 Task: Add the task  Upgrade and migrate company email systems to a cloud-based solution to the section Agile Assassins in the project AgileBridge and add a Due Date to the respective task as 2024/05/01
Action: Mouse moved to (603, 325)
Screenshot: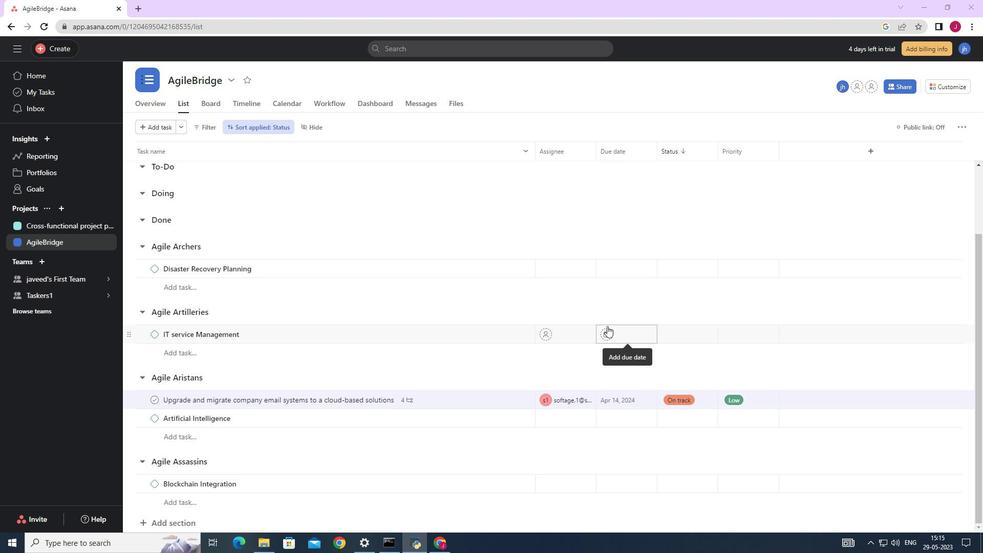 
Action: Mouse scrolled (603, 324) with delta (0, 0)
Screenshot: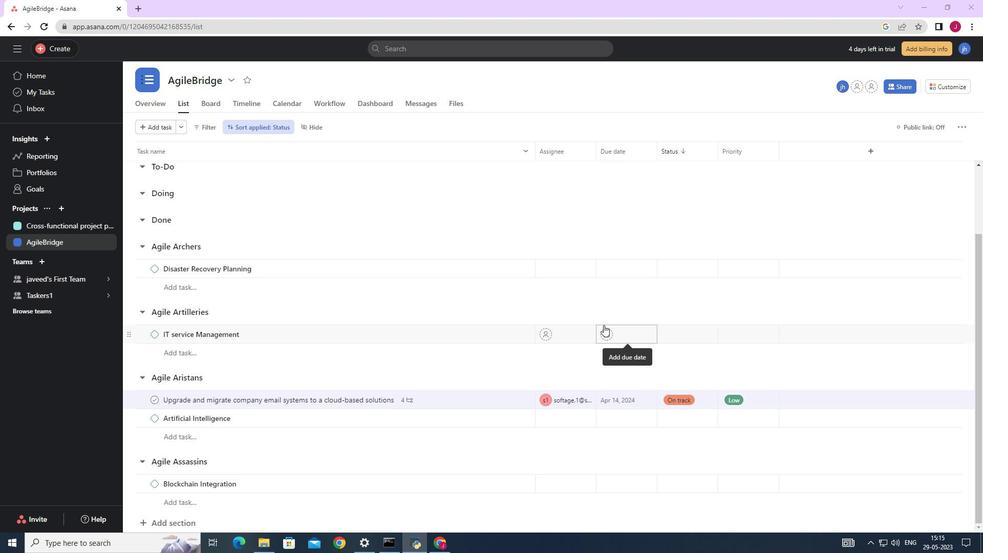 
Action: Mouse moved to (625, 349)
Screenshot: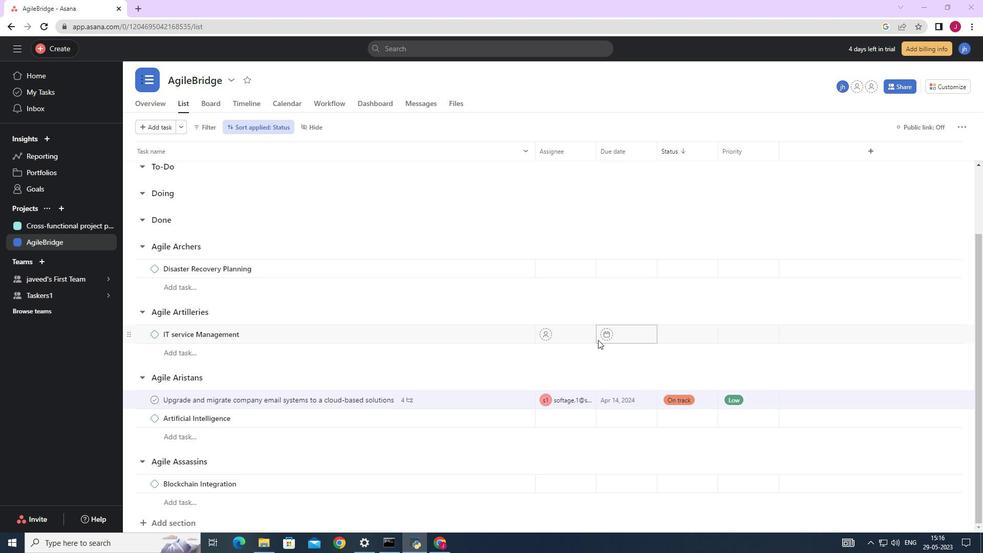 
Action: Mouse scrolled (625, 349) with delta (0, 0)
Screenshot: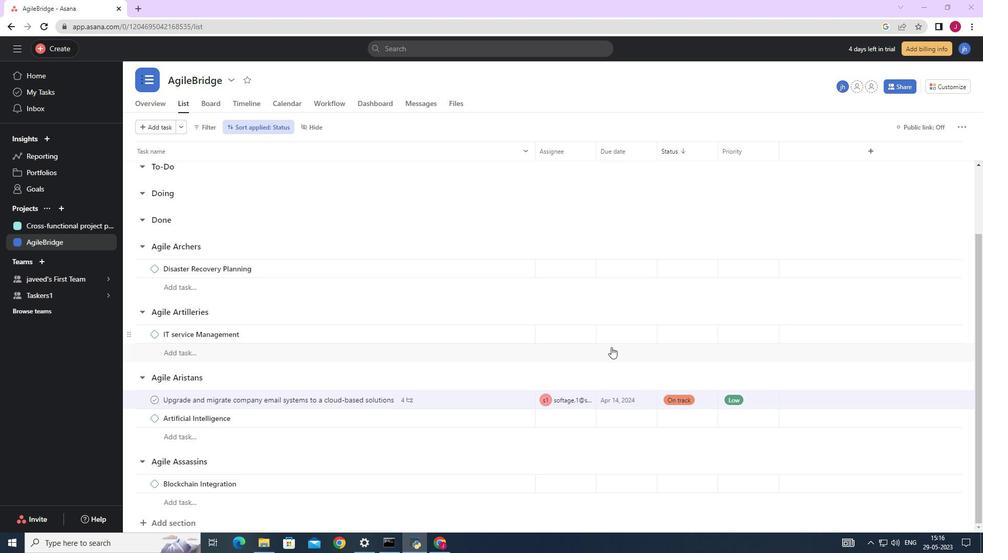 
Action: Mouse moved to (466, 307)
Screenshot: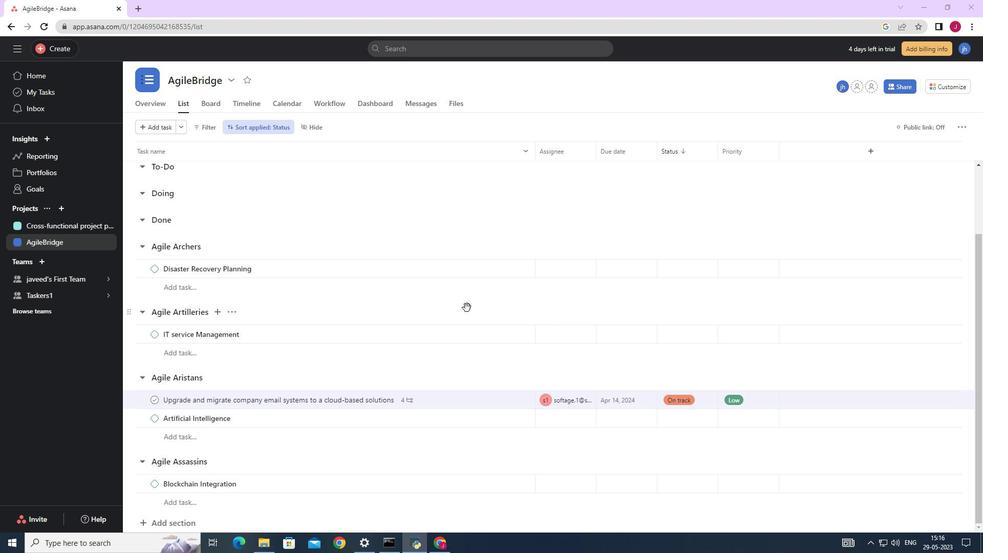 
Action: Mouse scrolled (466, 308) with delta (0, 0)
Screenshot: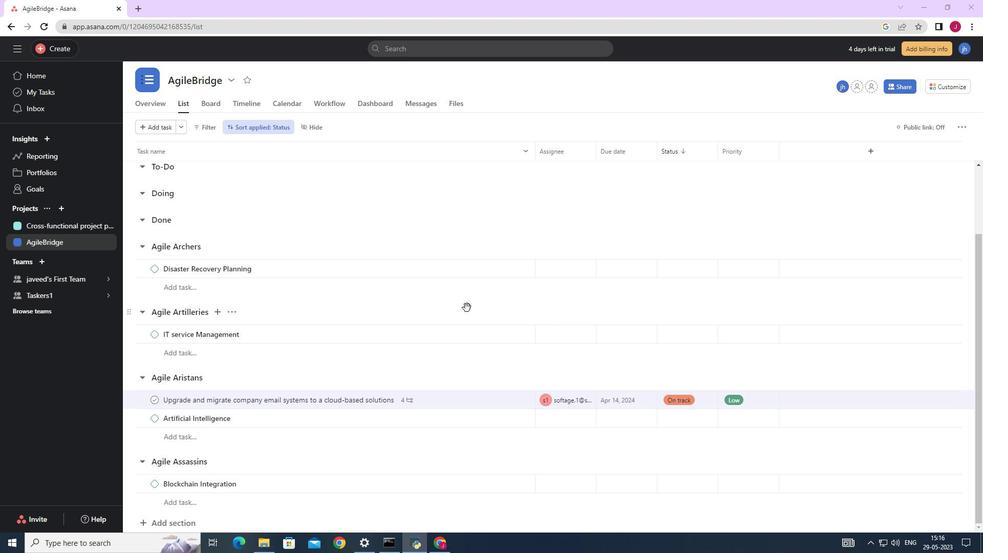 
Action: Mouse moved to (463, 307)
Screenshot: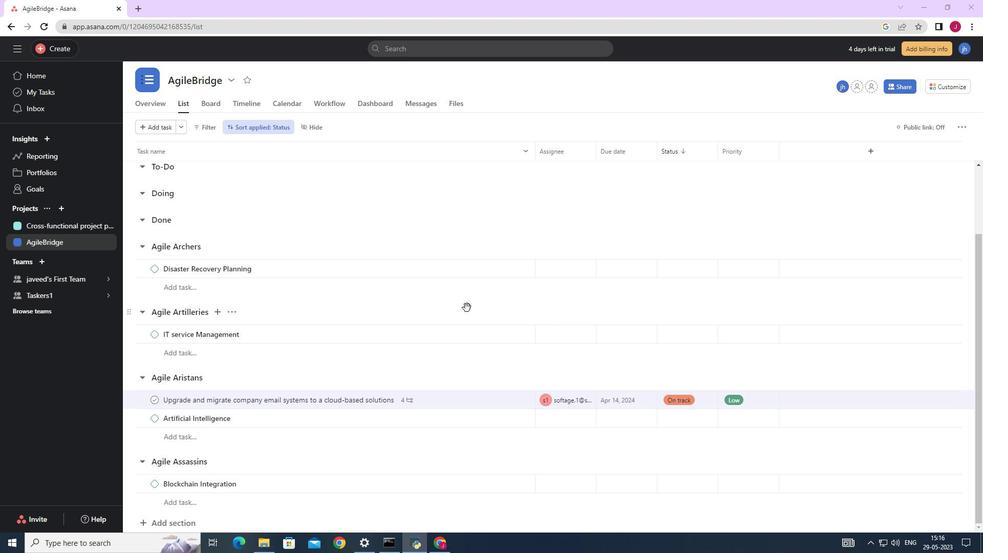 
Action: Mouse scrolled (466, 308) with delta (0, 0)
Screenshot: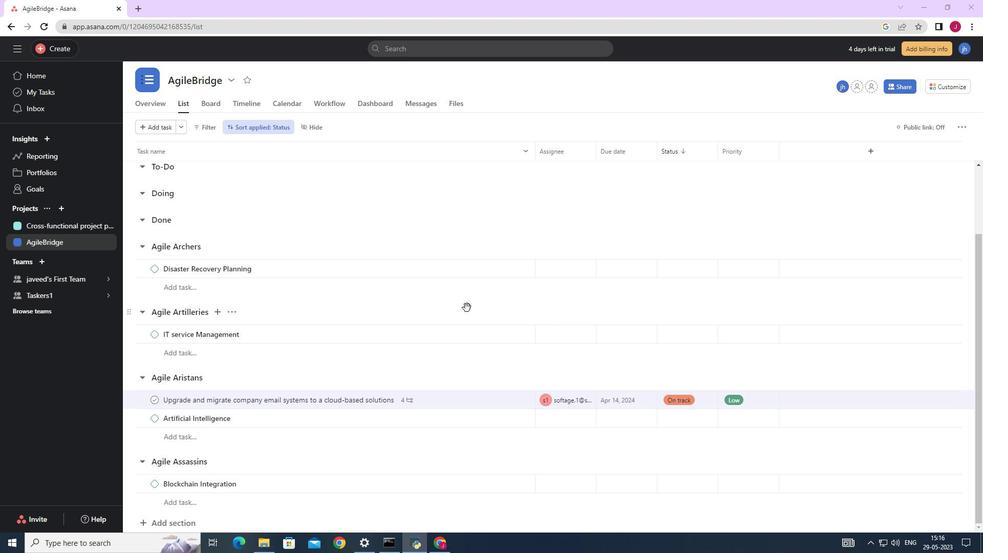 
Action: Mouse moved to (462, 307)
Screenshot: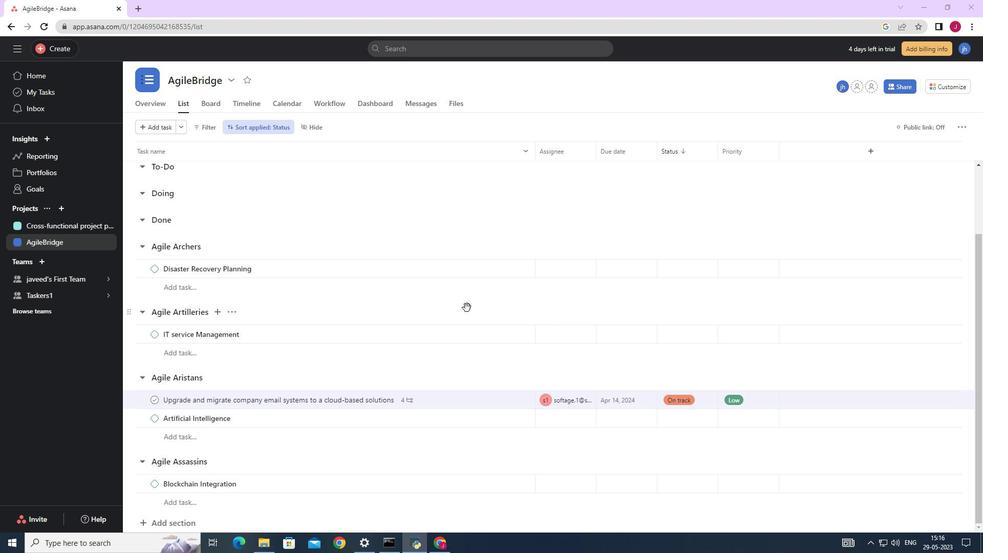 
Action: Mouse scrolled (466, 308) with delta (0, 0)
Screenshot: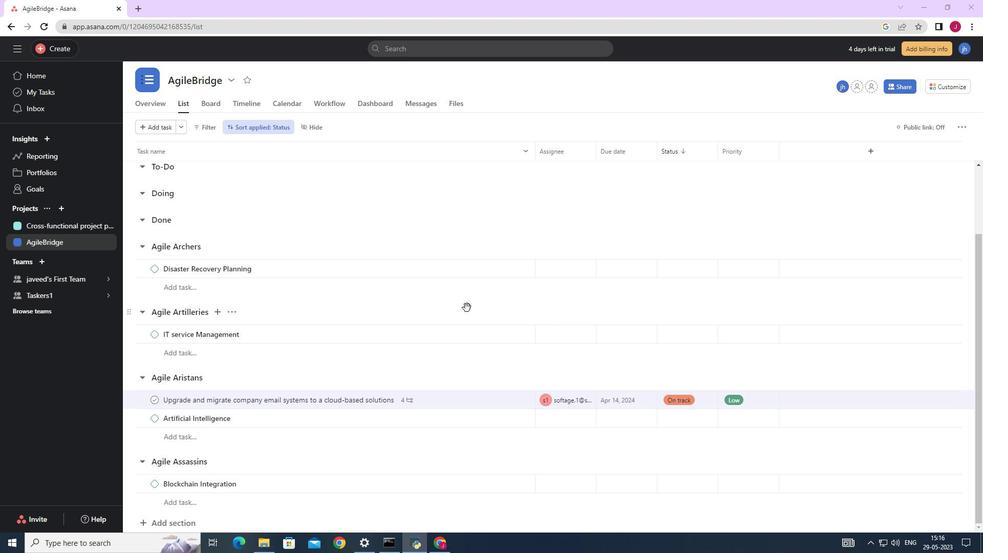 
Action: Mouse moved to (342, 293)
Screenshot: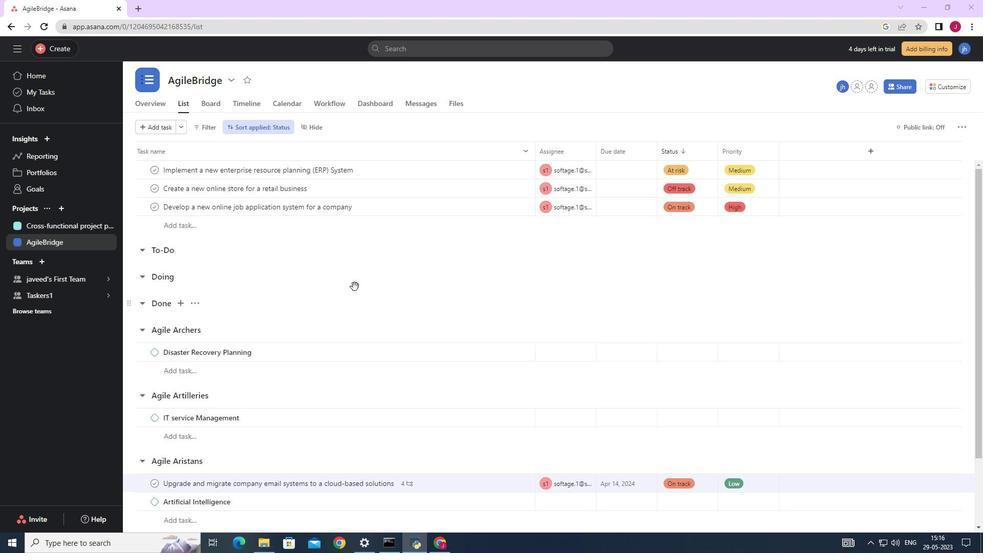 
Action: Mouse scrolled (342, 294) with delta (0, 0)
Screenshot: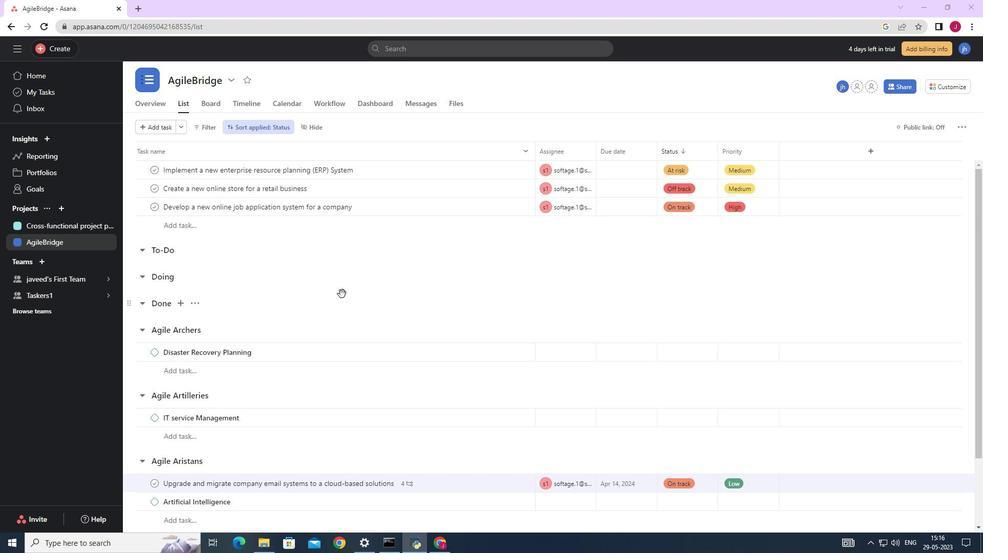 
Action: Mouse scrolled (342, 294) with delta (0, 0)
Screenshot: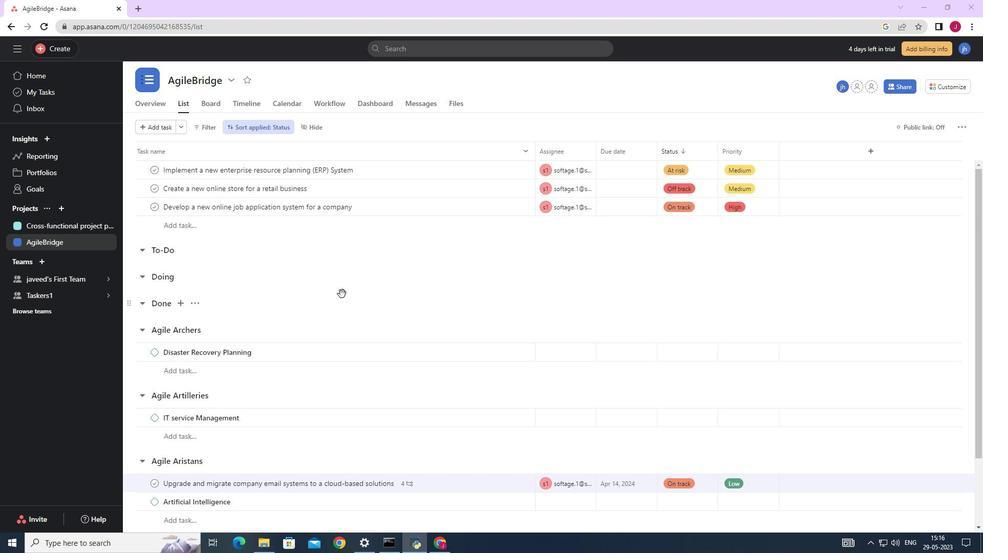 
Action: Mouse scrolled (342, 294) with delta (0, 0)
Screenshot: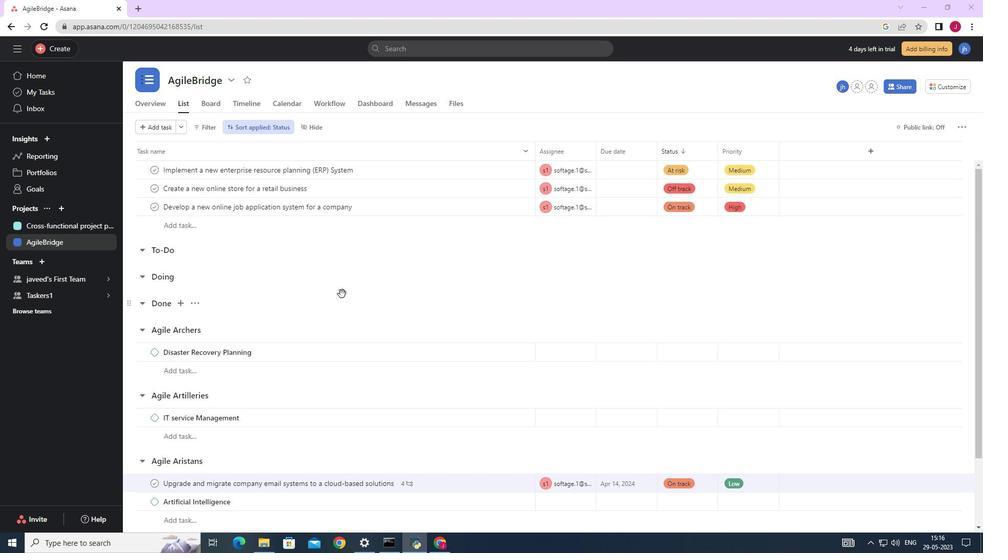 
Action: Mouse moved to (362, 440)
Screenshot: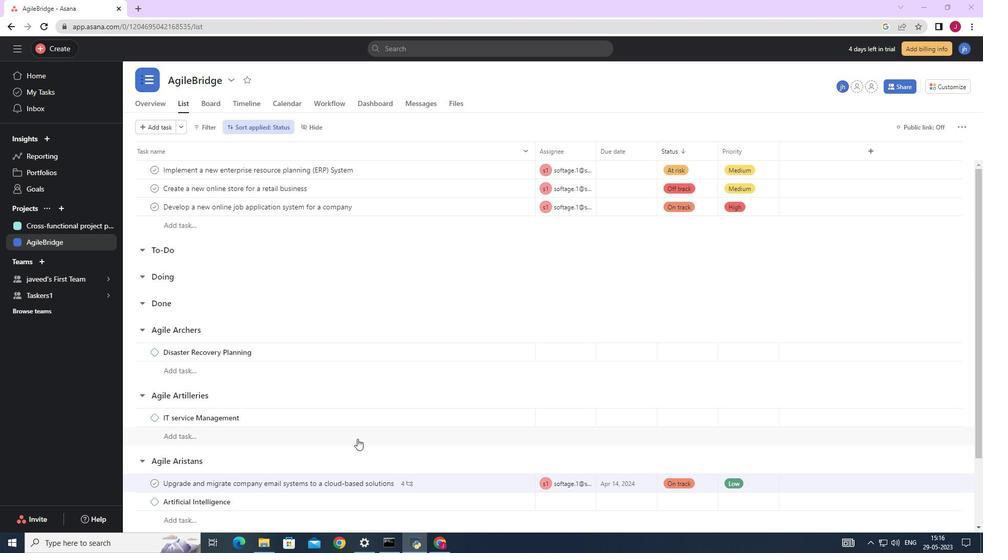 
Action: Mouse scrolled (362, 439) with delta (0, 0)
Screenshot: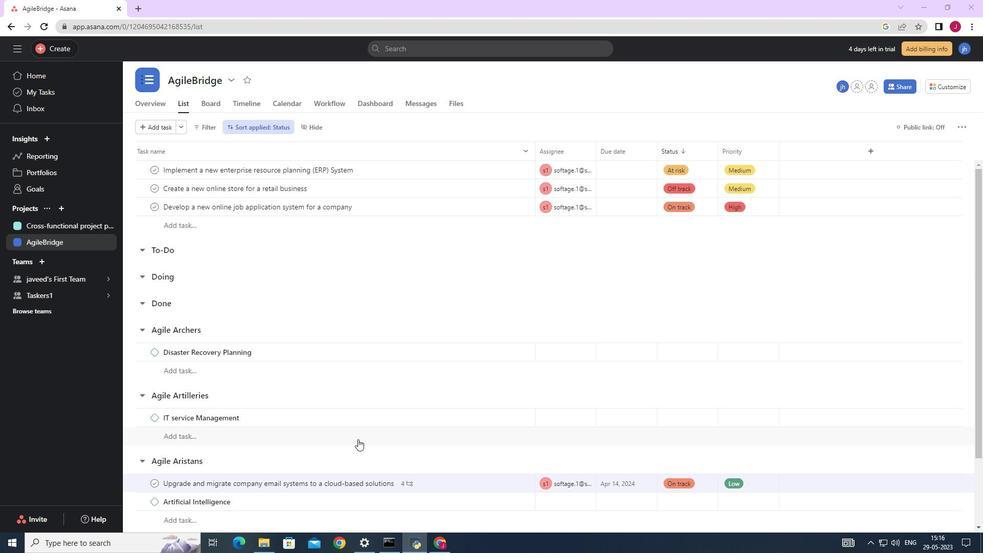 
Action: Mouse moved to (363, 440)
Screenshot: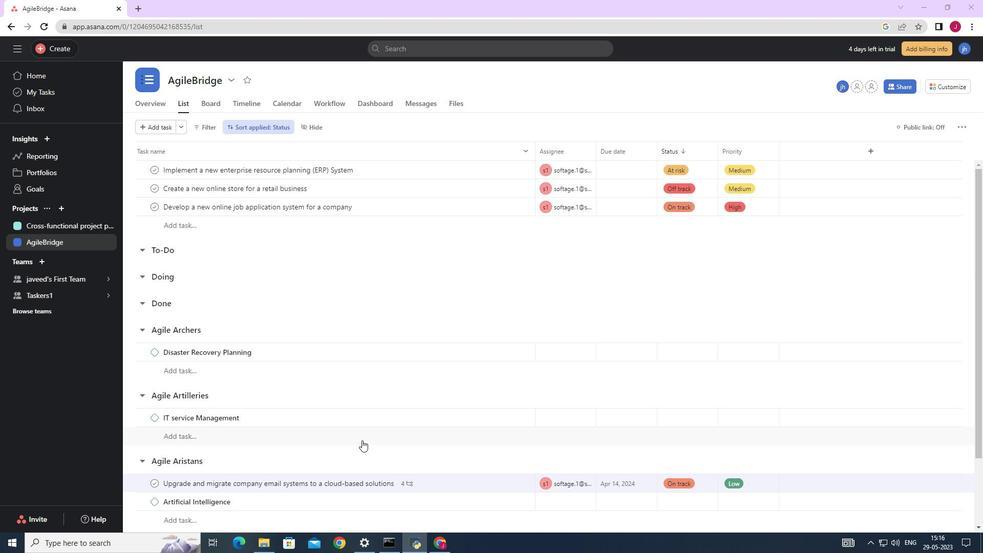 
Action: Mouse scrolled (363, 439) with delta (0, 0)
Screenshot: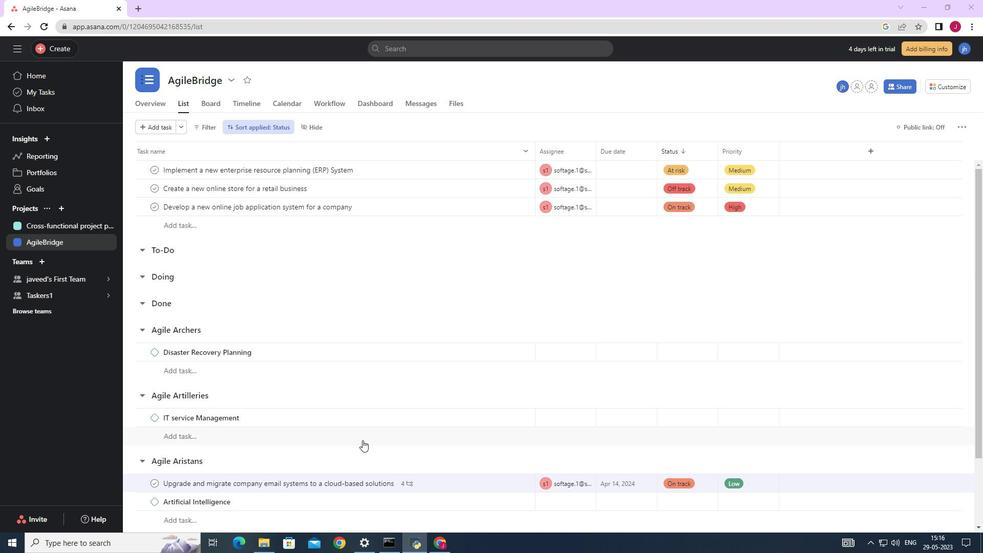 
Action: Mouse scrolled (363, 439) with delta (0, 0)
Screenshot: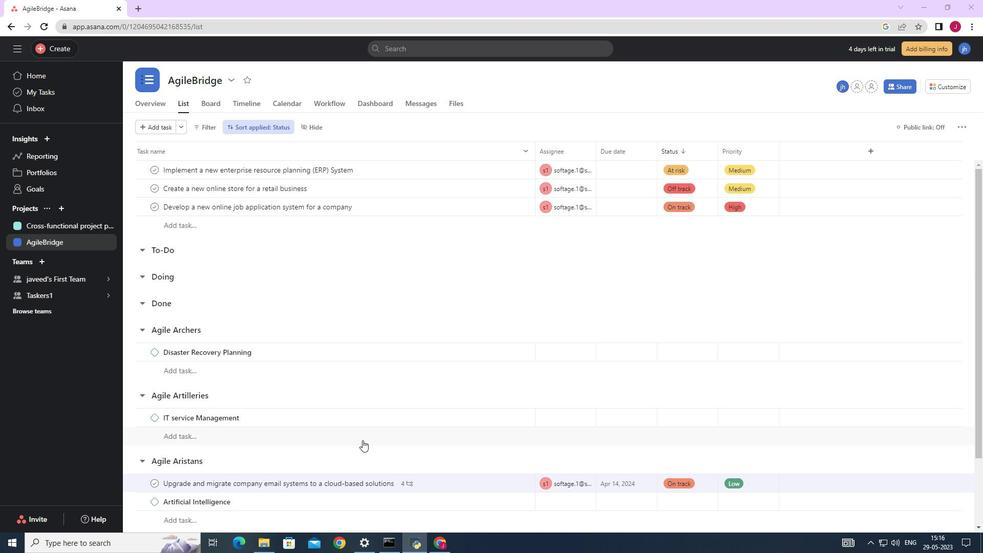 
Action: Mouse moved to (509, 399)
Screenshot: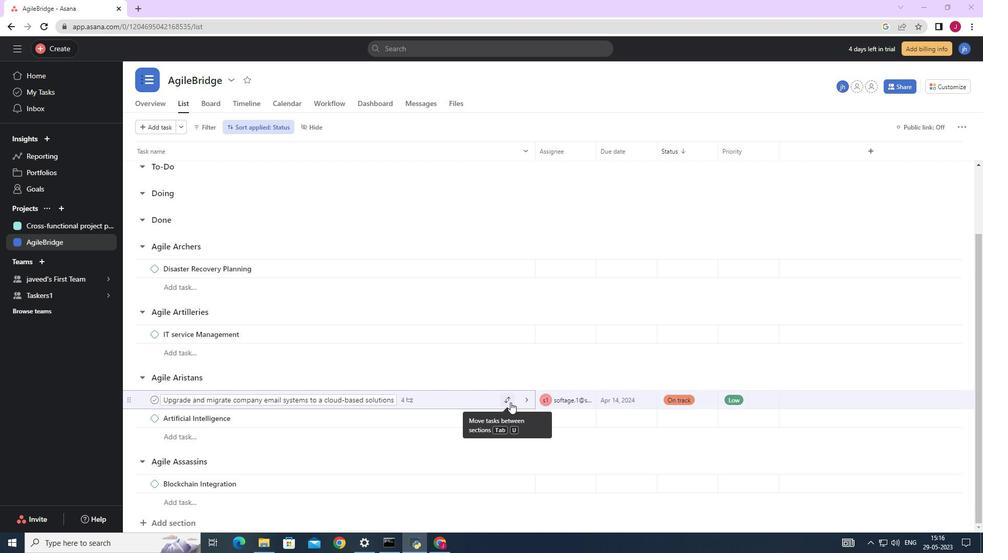 
Action: Mouse pressed left at (509, 399)
Screenshot: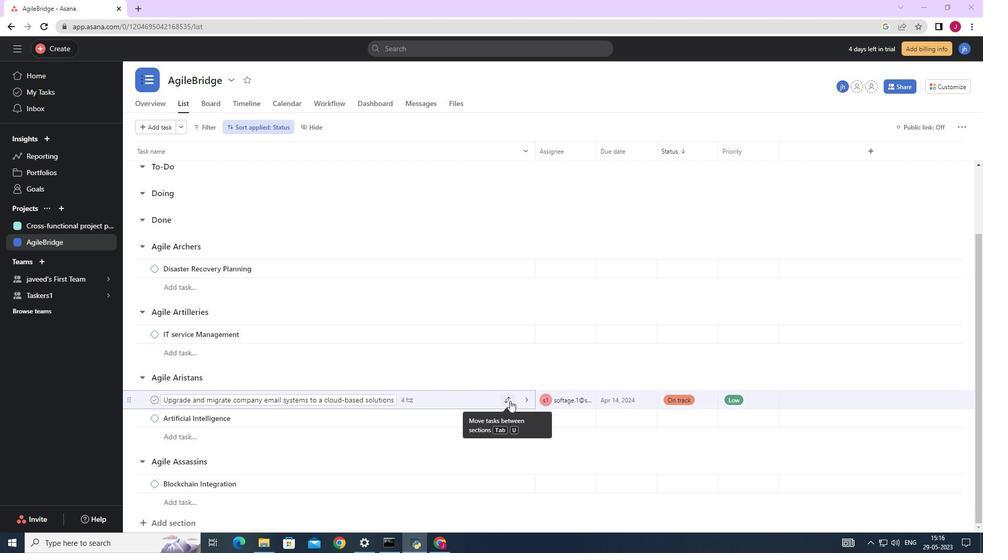 
Action: Mouse moved to (483, 355)
Screenshot: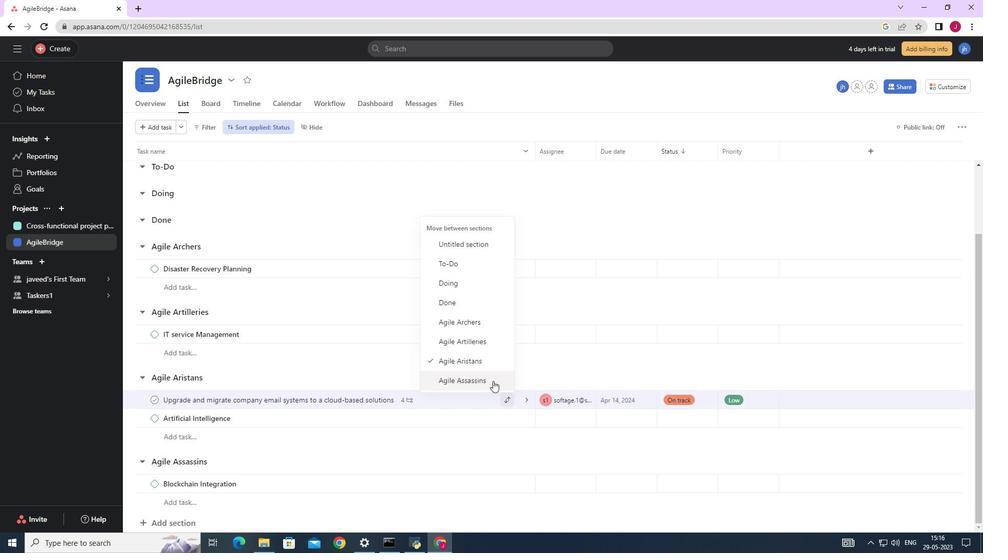
Action: Mouse scrolled (483, 355) with delta (0, 0)
Screenshot: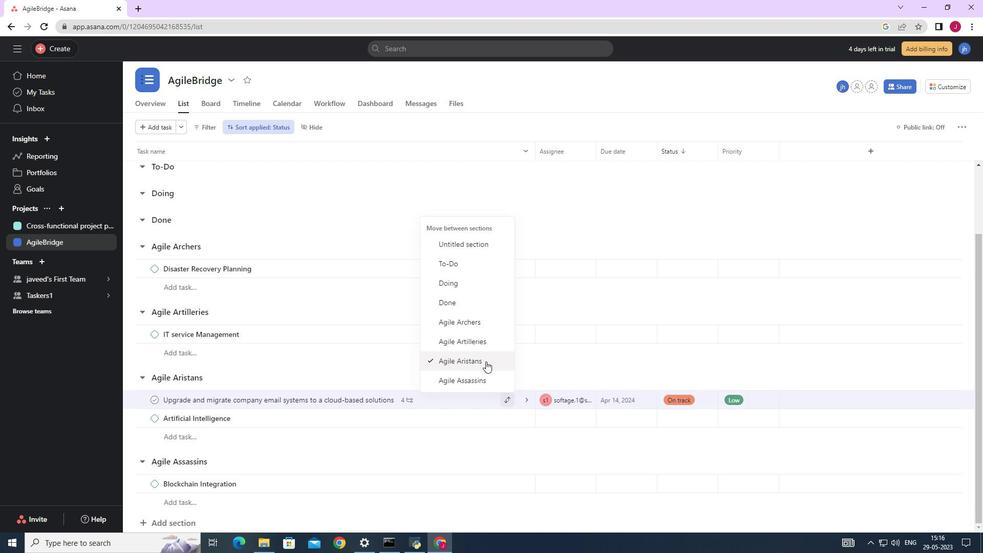 
Action: Mouse scrolled (483, 355) with delta (0, 0)
Screenshot: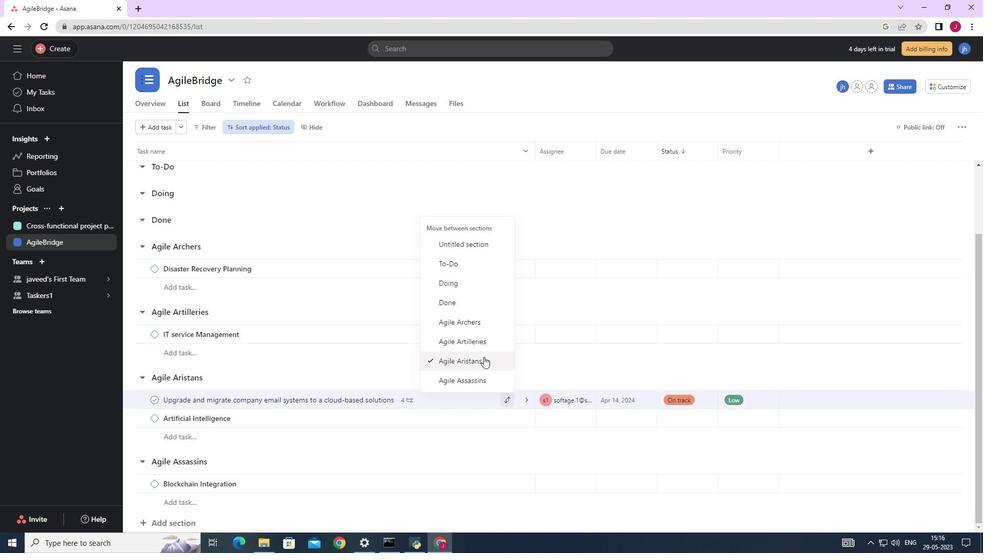
Action: Mouse scrolled (483, 355) with delta (0, 0)
Screenshot: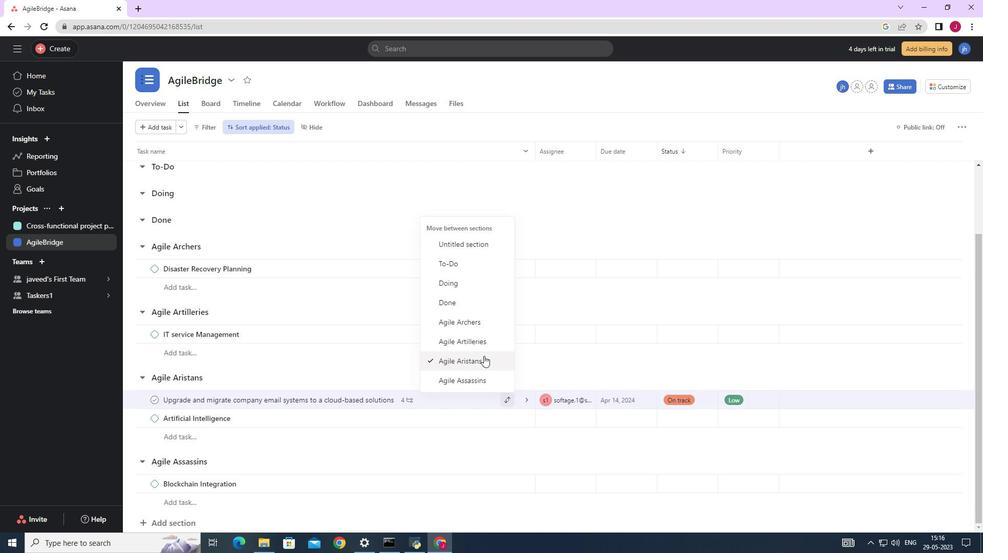 
Action: Mouse moved to (456, 380)
Screenshot: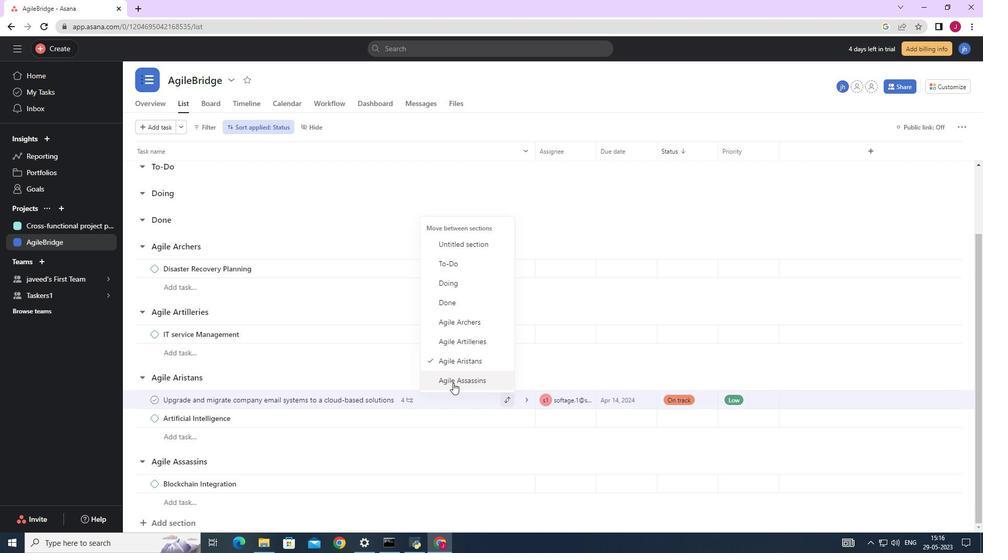 
Action: Mouse pressed left at (456, 380)
Screenshot: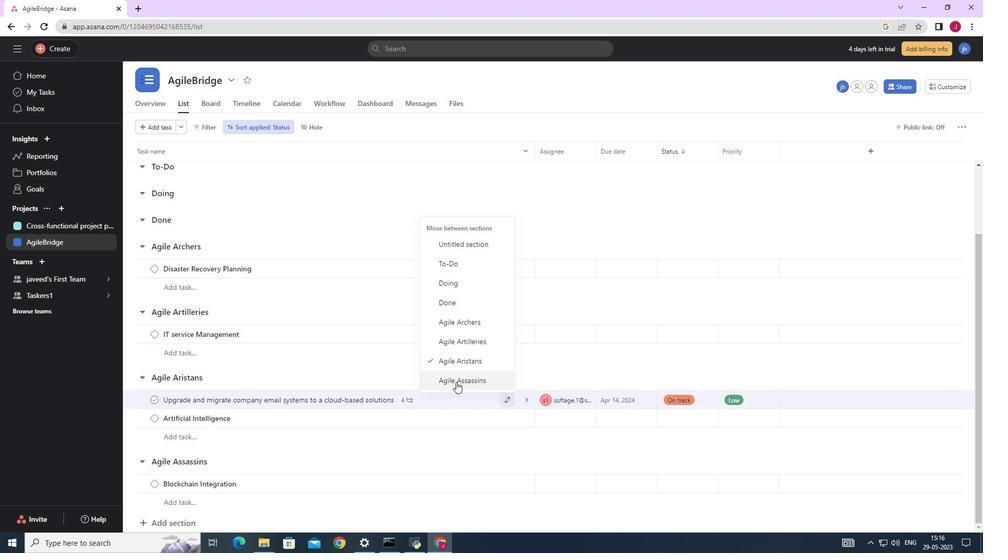 
Action: Mouse moved to (635, 466)
Screenshot: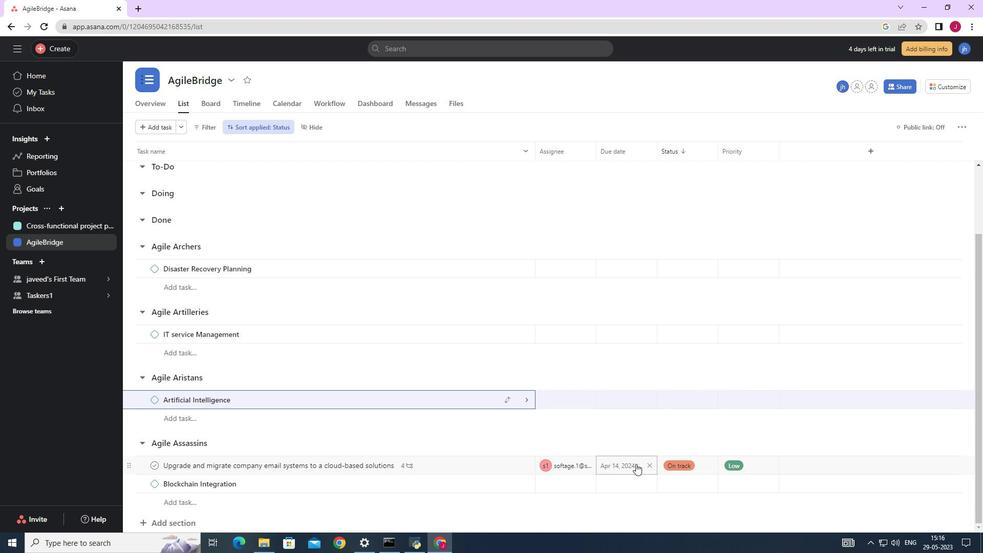 
Action: Mouse pressed left at (635, 466)
Screenshot: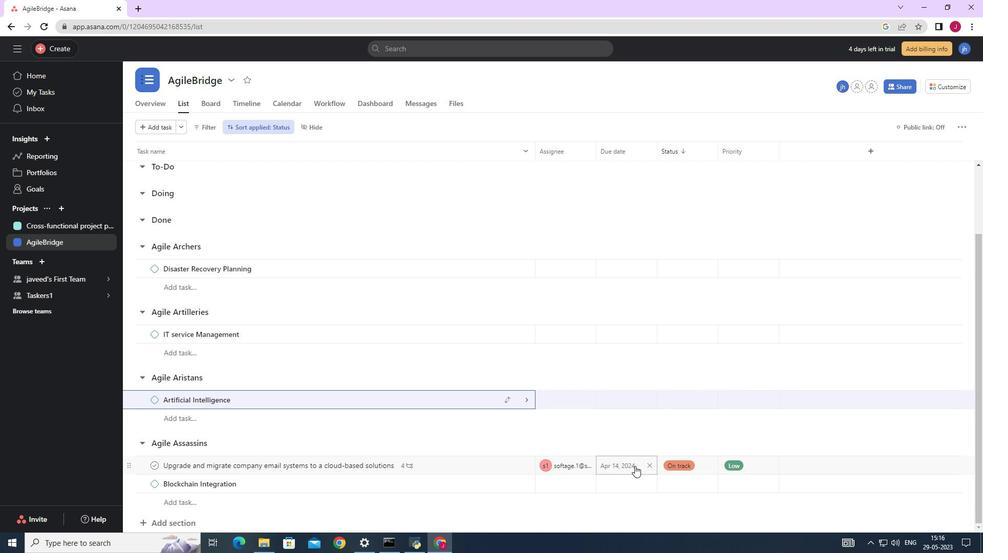 
Action: Mouse moved to (732, 302)
Screenshot: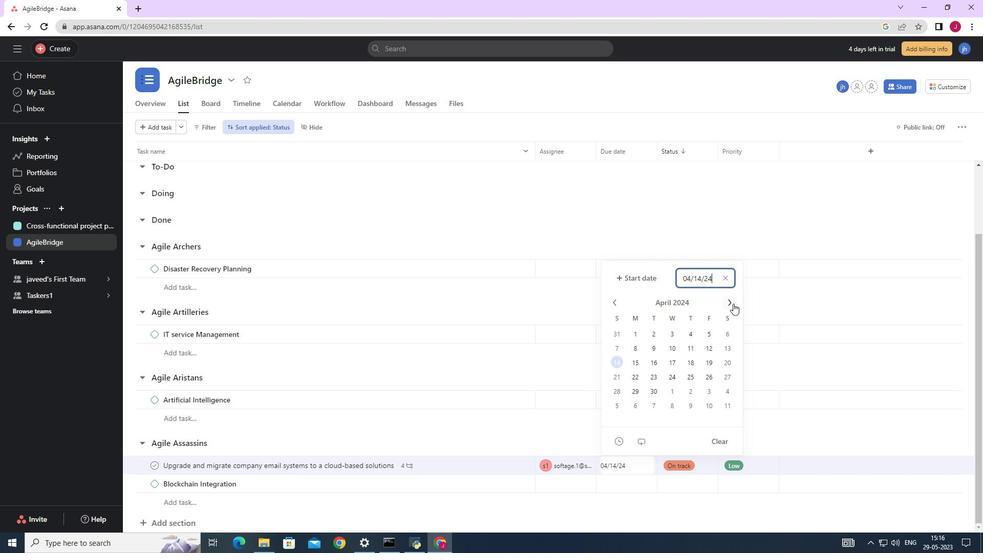 
Action: Mouse pressed left at (732, 302)
Screenshot: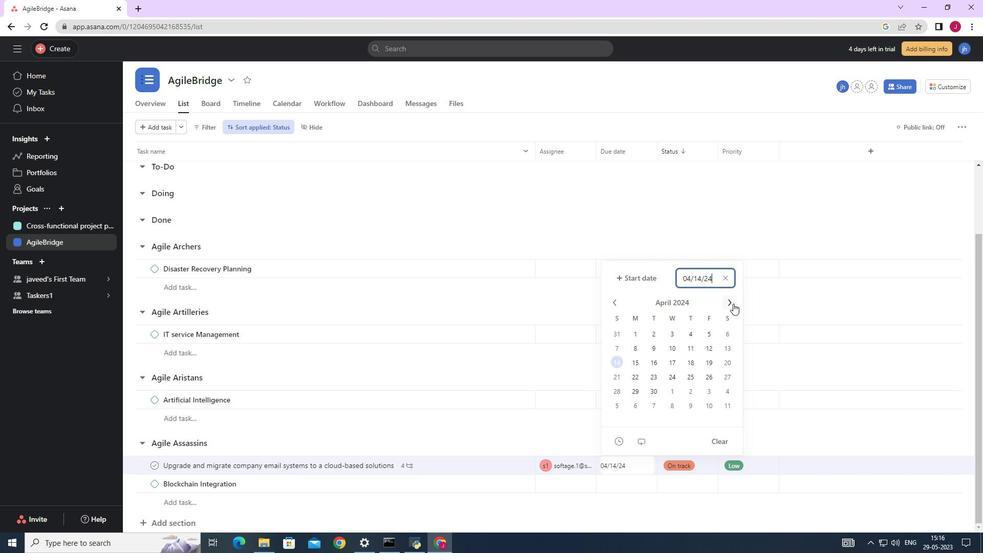 
Action: Mouse pressed left at (732, 302)
Screenshot: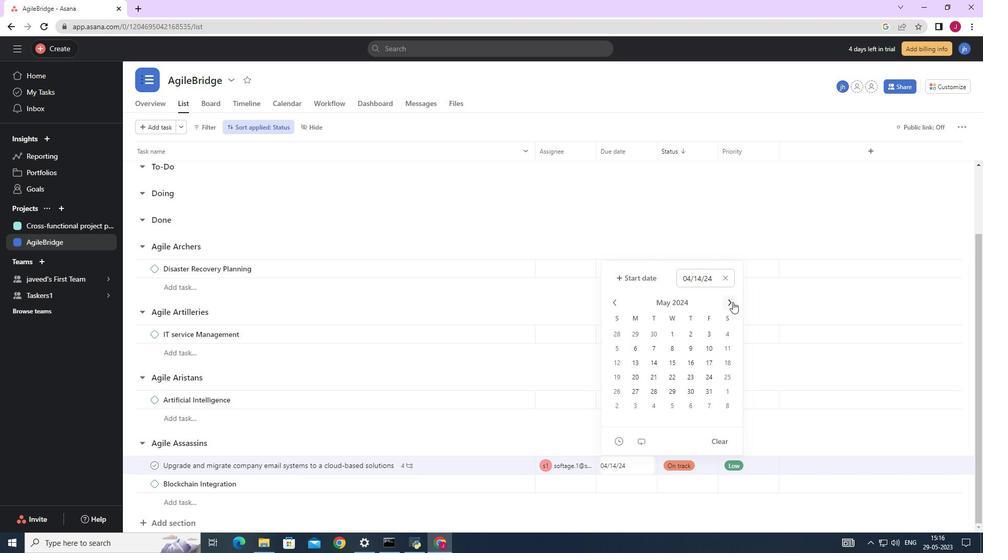 
Action: Mouse pressed left at (732, 302)
Screenshot: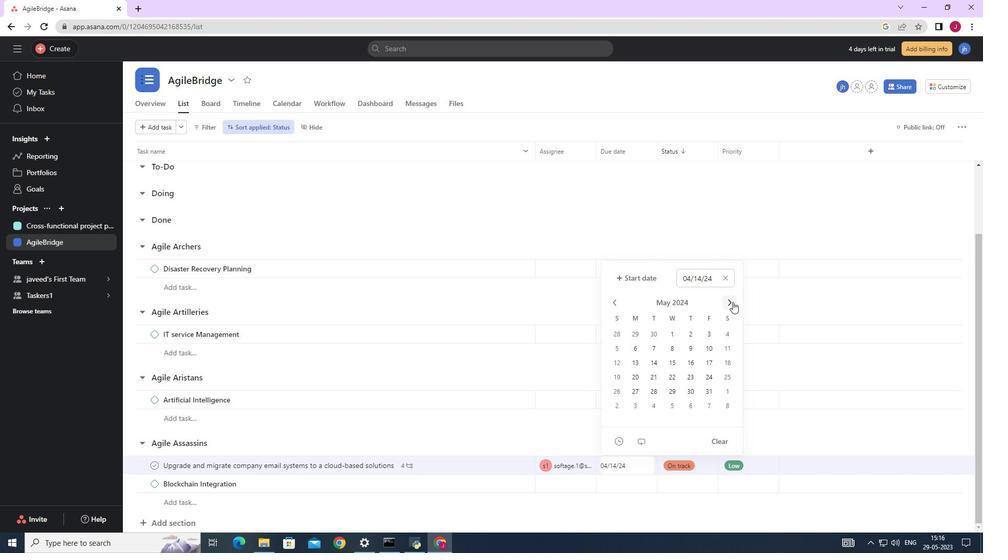 
Action: Mouse pressed left at (732, 302)
Screenshot: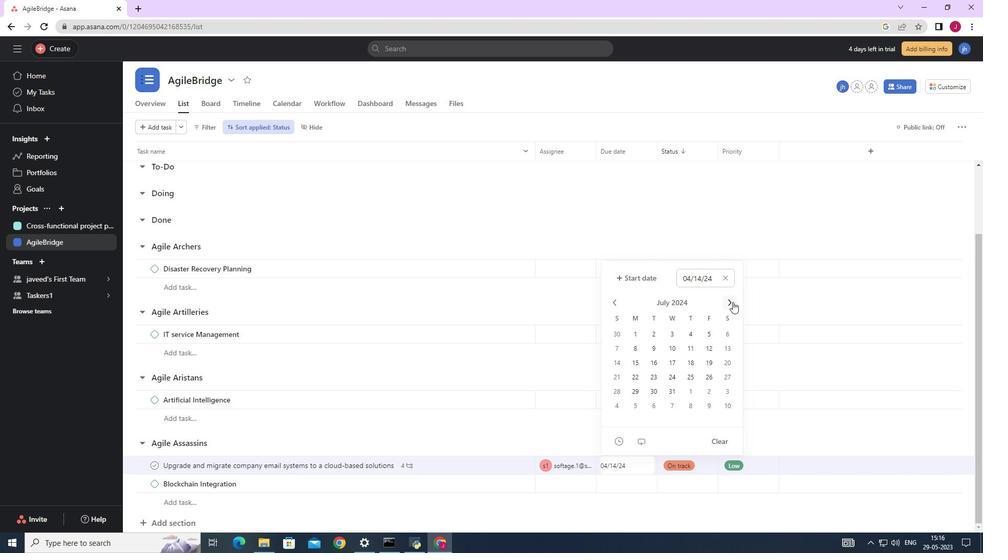 
Action: Mouse pressed left at (732, 302)
Screenshot: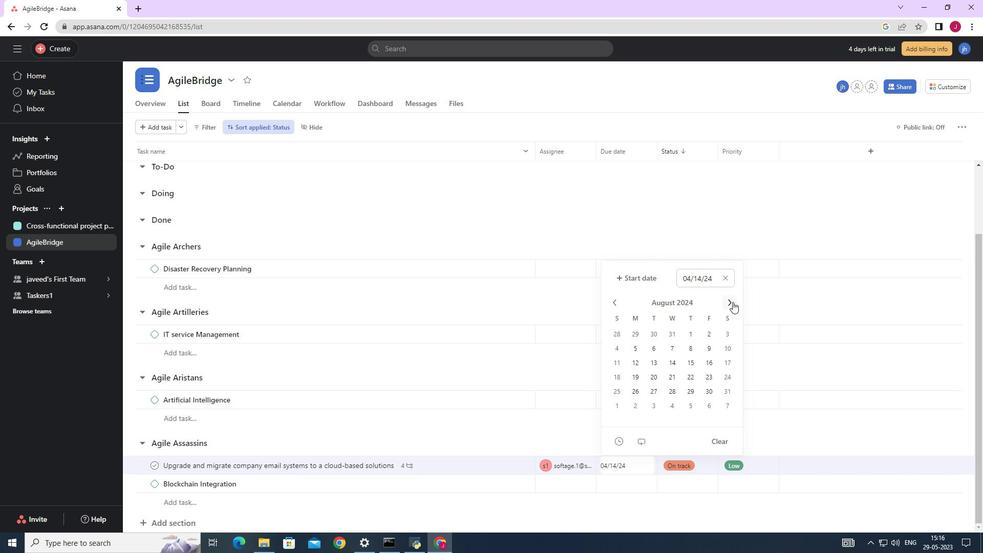 
Action: Mouse moved to (613, 301)
Screenshot: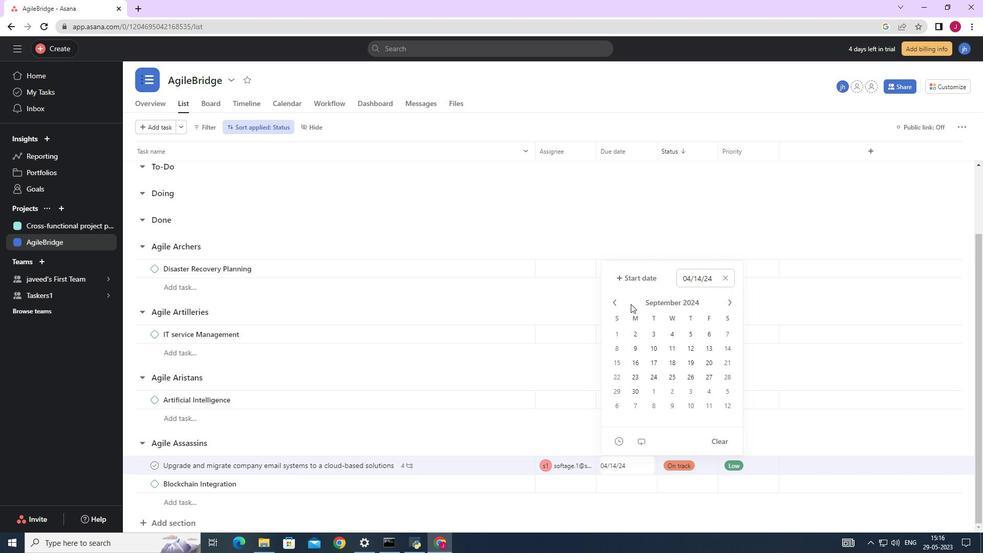 
Action: Mouse pressed left at (613, 301)
Screenshot: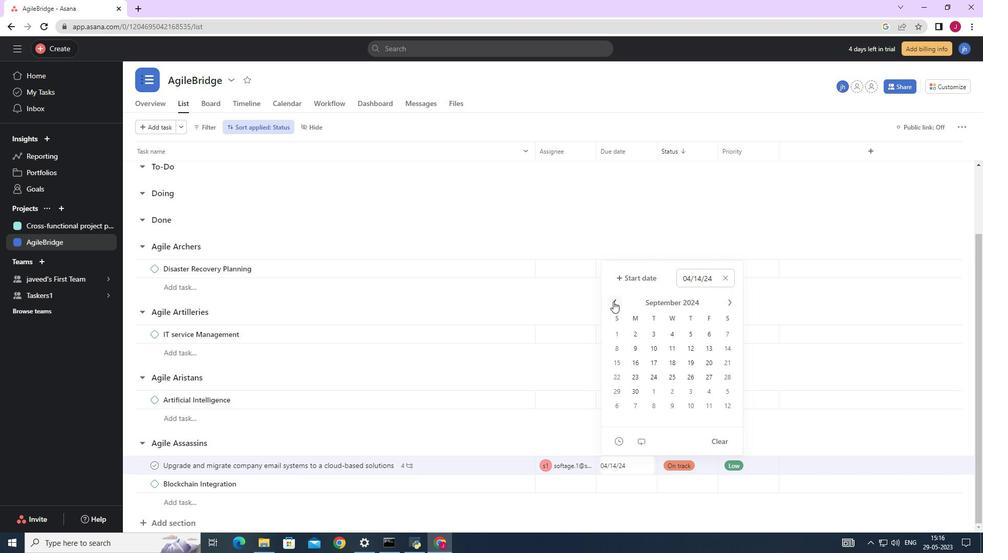 
Action: Mouse pressed left at (613, 301)
Screenshot: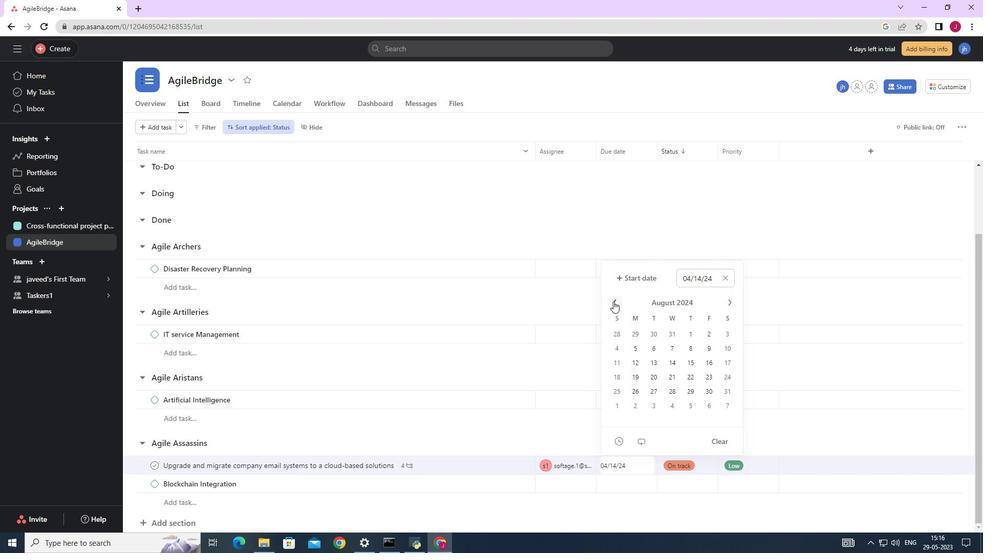 
Action: Mouse pressed left at (613, 301)
Screenshot: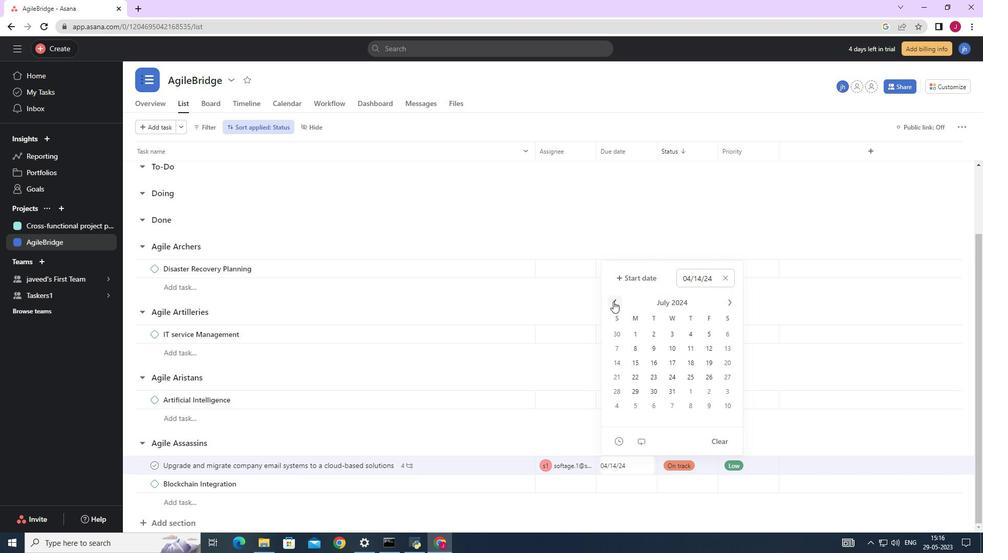 
Action: Mouse pressed left at (613, 301)
Screenshot: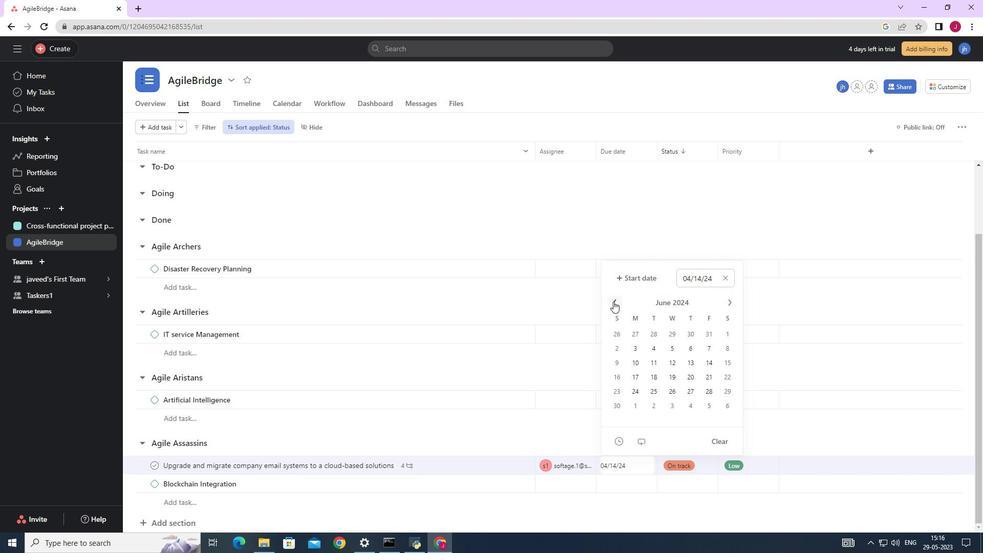 
Action: Mouse pressed left at (613, 301)
Screenshot: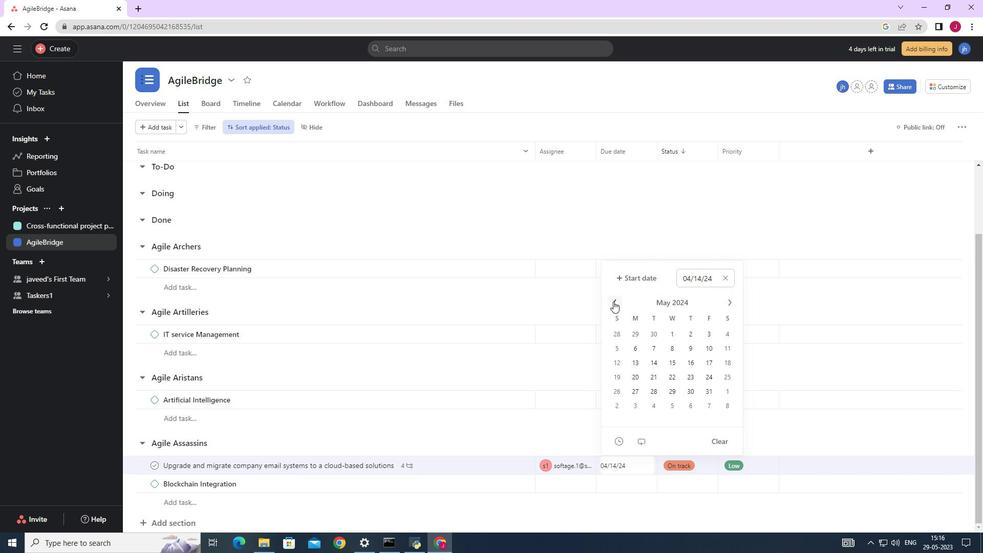 
Action: Mouse moved to (729, 300)
Screenshot: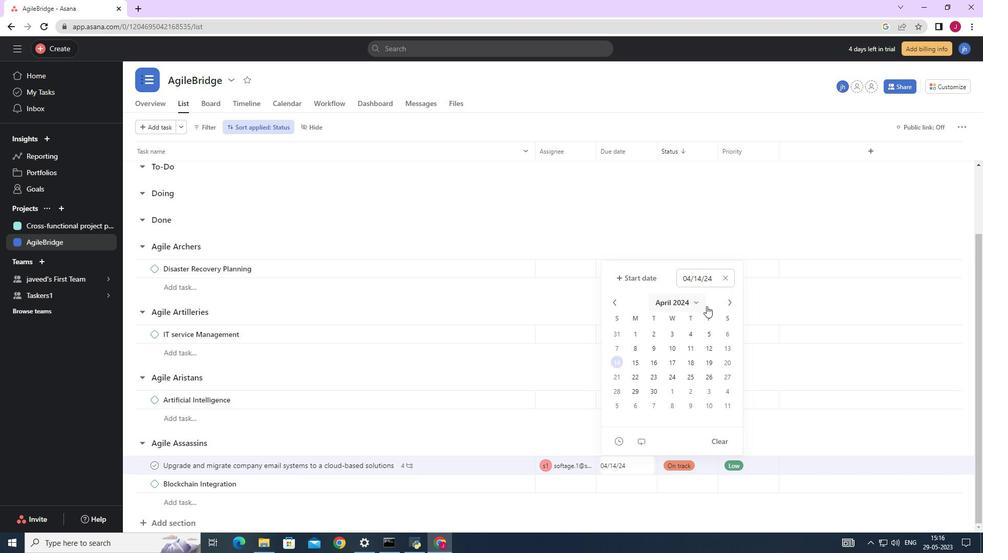 
Action: Mouse pressed left at (729, 300)
Screenshot: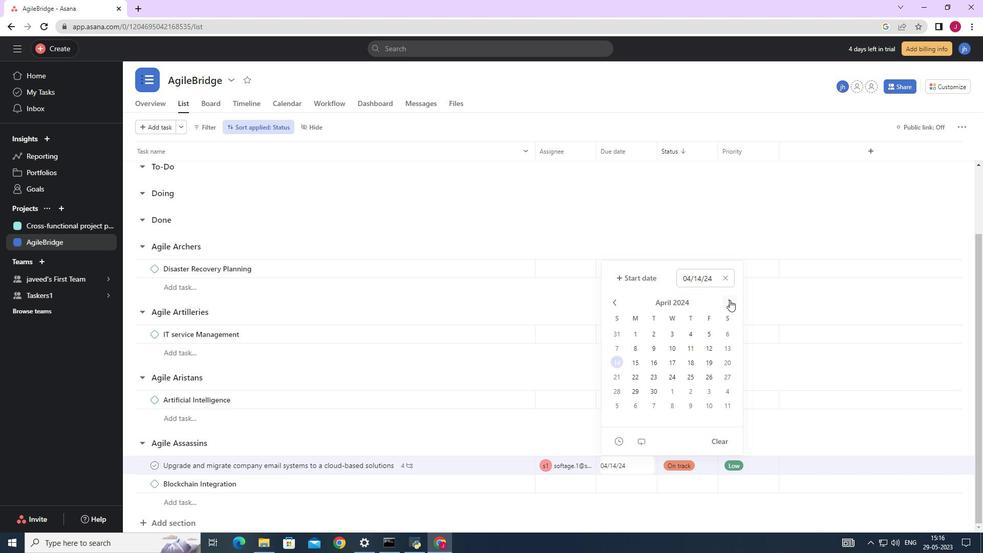 
Action: Mouse moved to (672, 333)
Screenshot: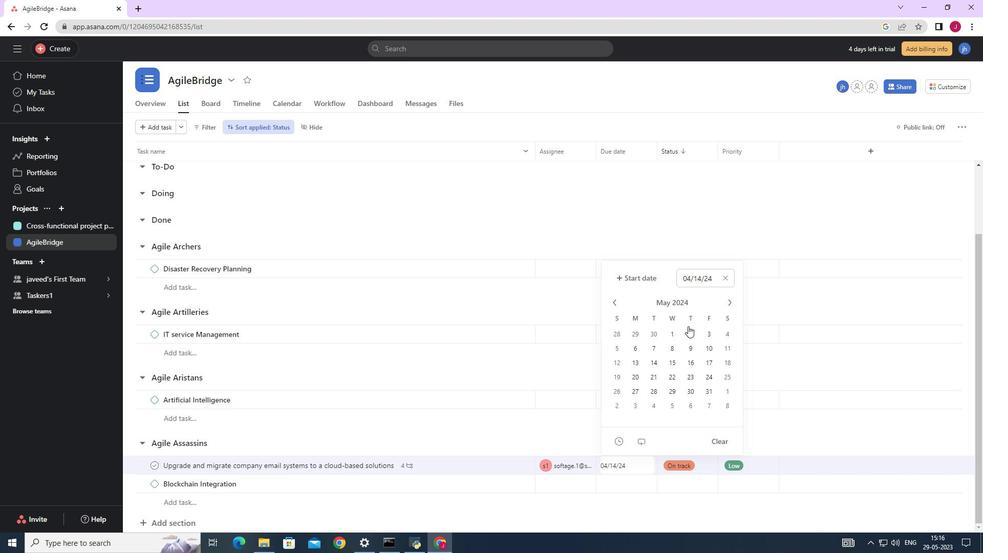 
Action: Mouse pressed left at (672, 333)
Screenshot: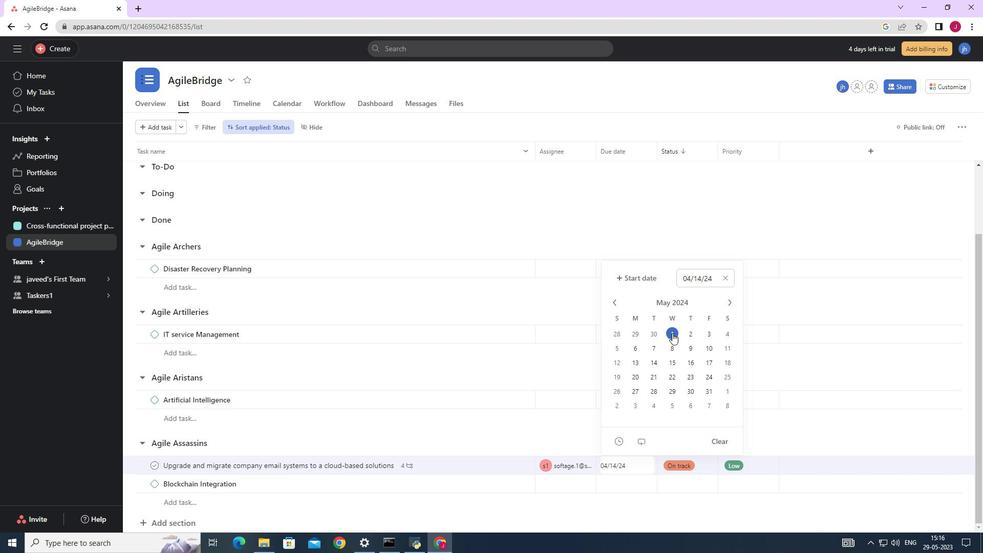 
Action: Mouse moved to (858, 219)
Screenshot: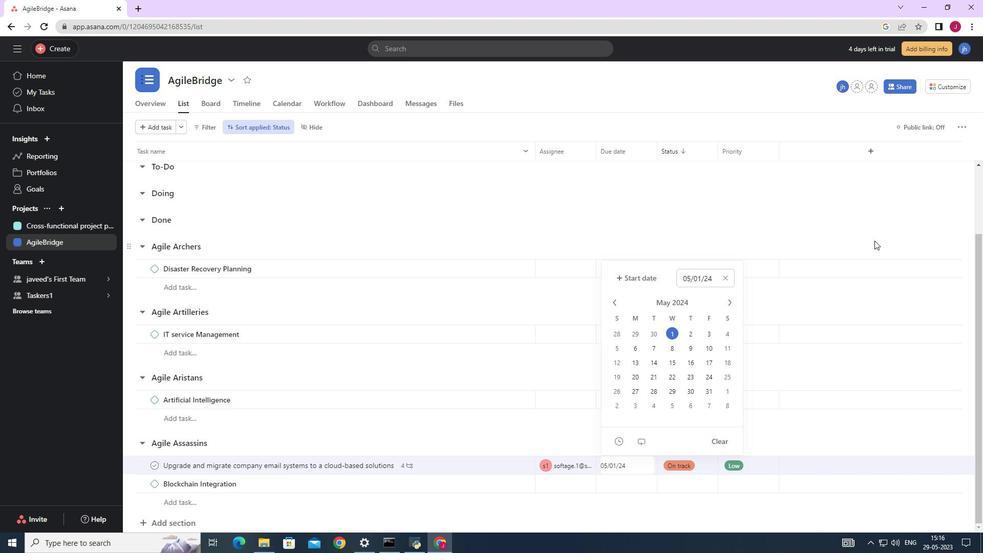 
Action: Mouse pressed left at (858, 219)
Screenshot: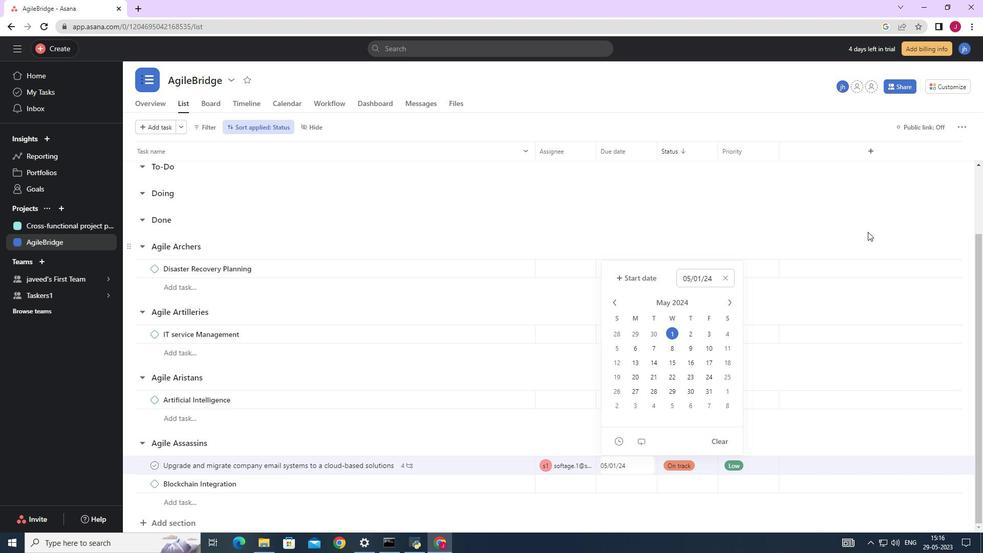 
Action: Mouse moved to (700, 248)
Screenshot: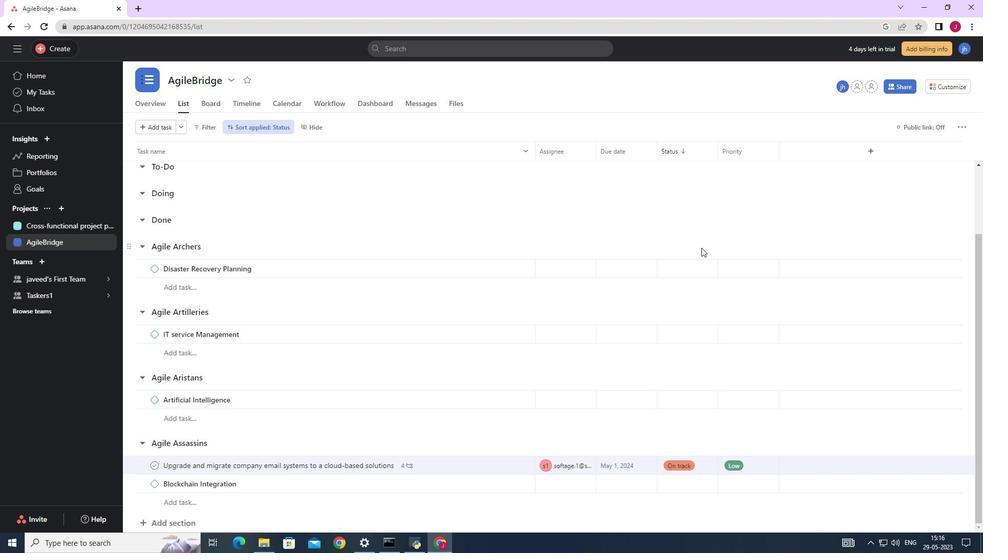 
